 Task: Select the warning option in the unused link definitons enabled.
Action: Mouse moved to (13, 513)
Screenshot: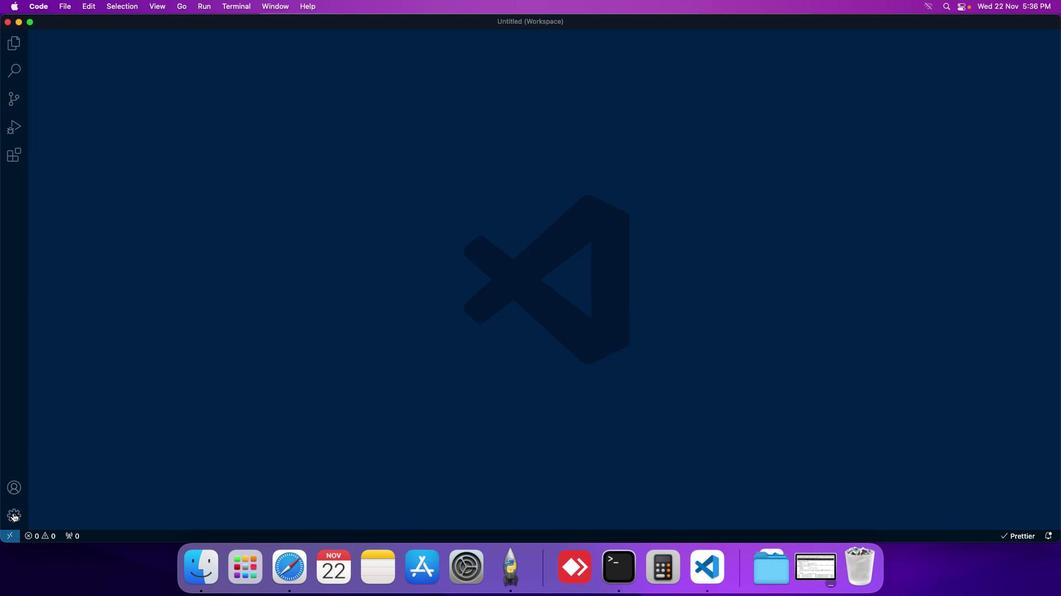 
Action: Mouse pressed left at (13, 513)
Screenshot: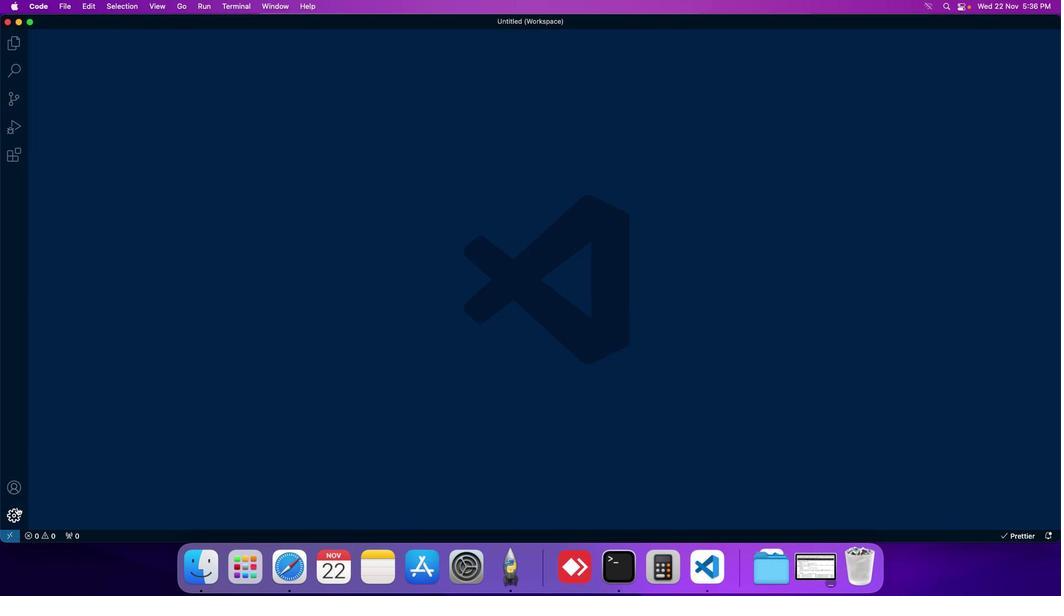 
Action: Mouse moved to (58, 433)
Screenshot: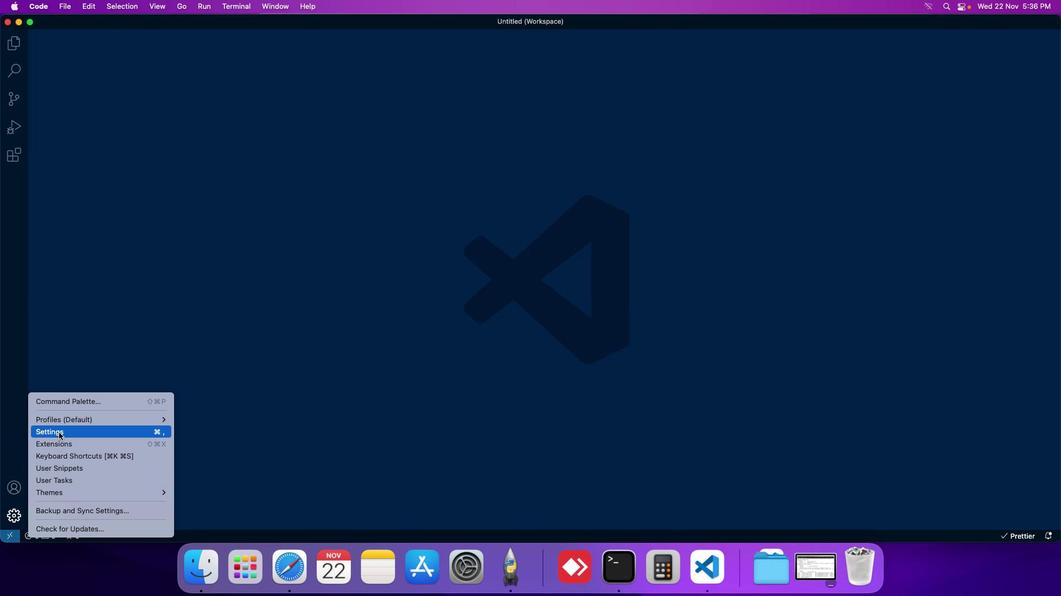 
Action: Mouse pressed left at (58, 433)
Screenshot: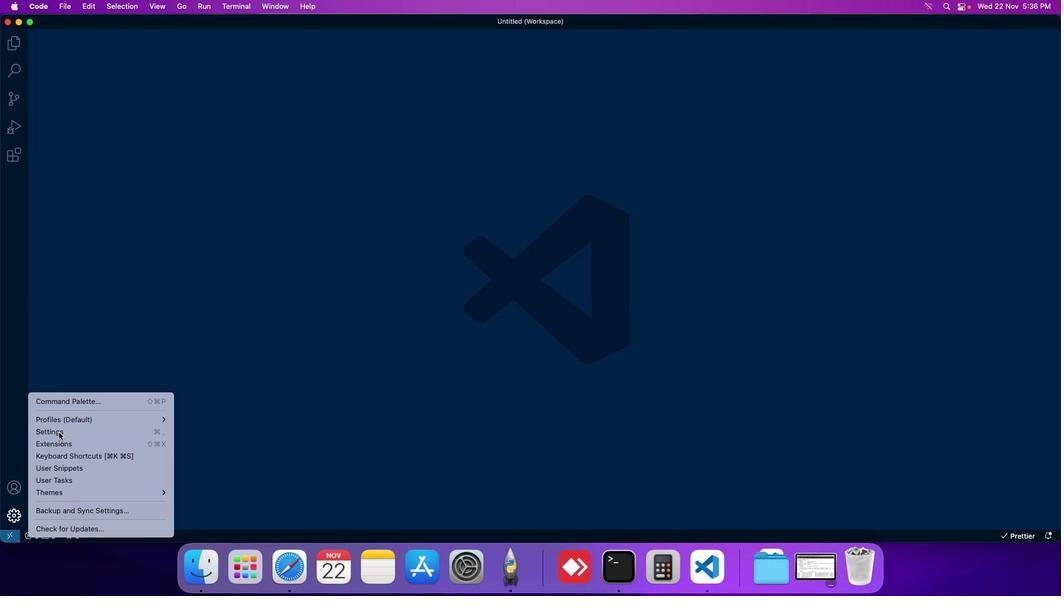 
Action: Mouse moved to (251, 91)
Screenshot: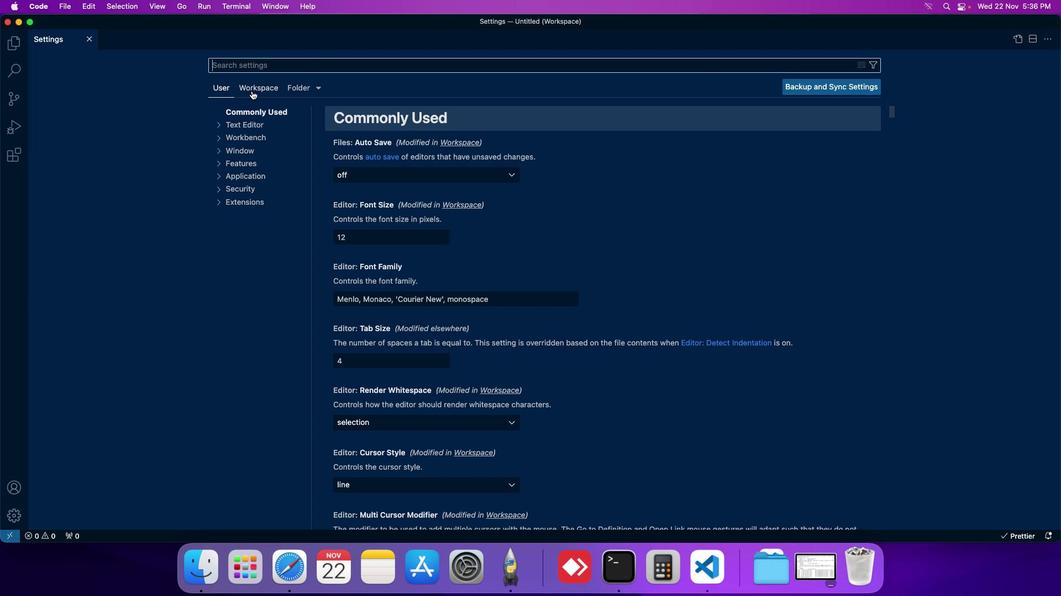 
Action: Mouse pressed left at (251, 91)
Screenshot: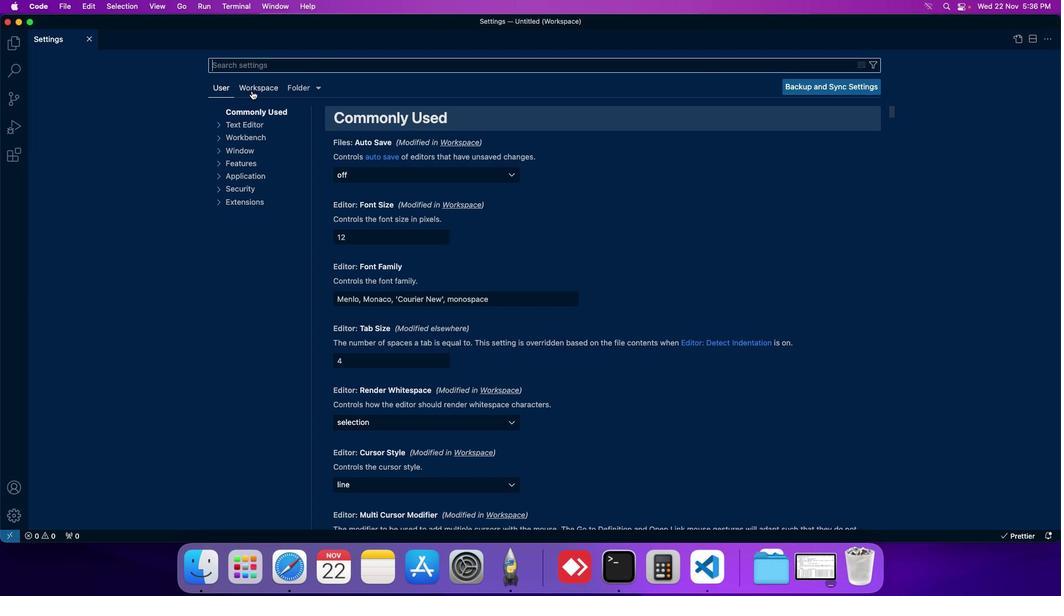 
Action: Mouse moved to (248, 187)
Screenshot: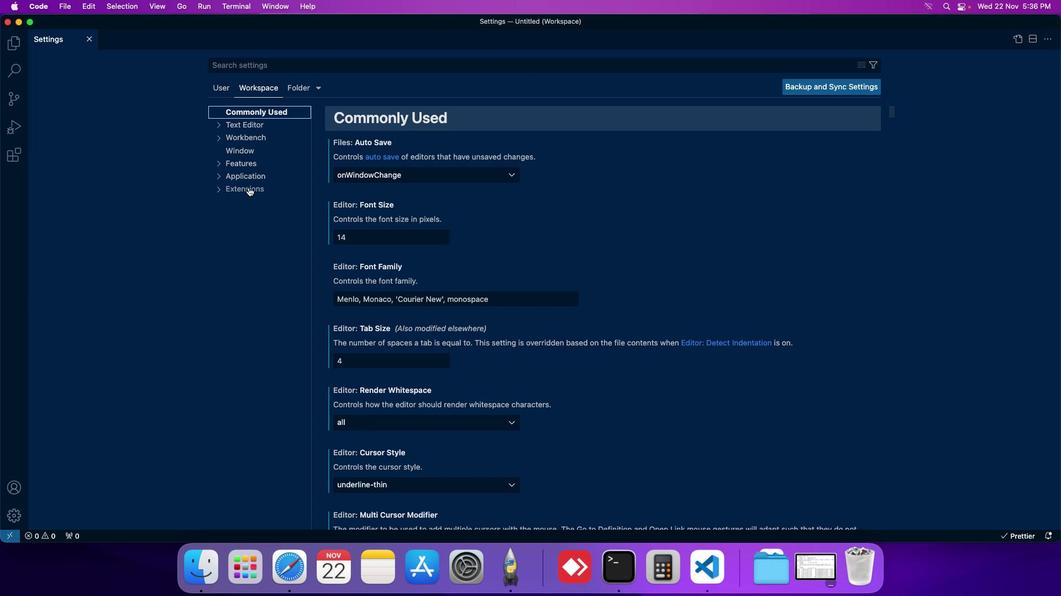 
Action: Mouse pressed left at (248, 187)
Screenshot: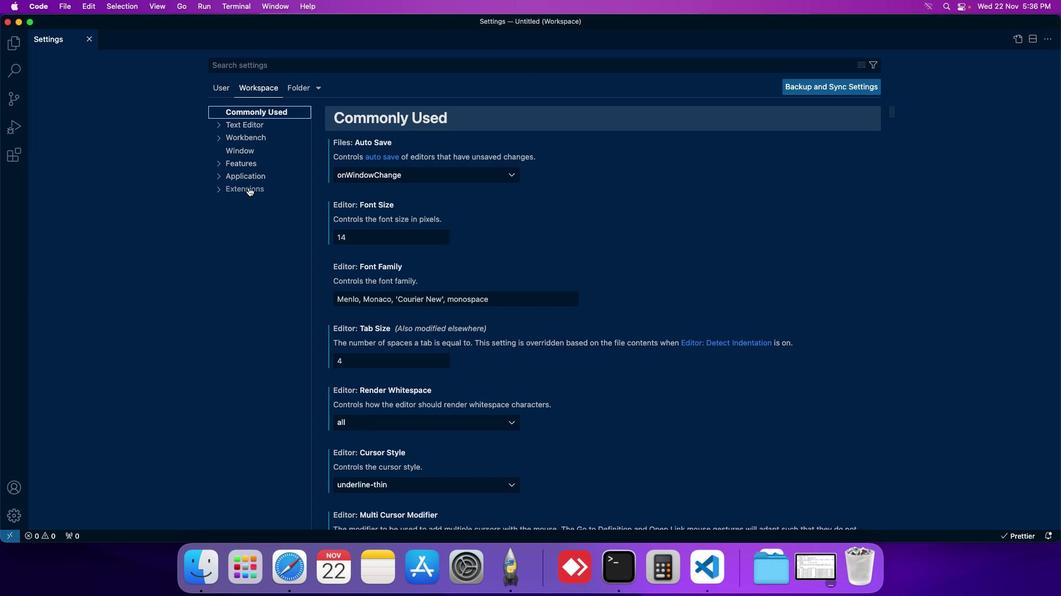 
Action: Mouse moved to (255, 317)
Screenshot: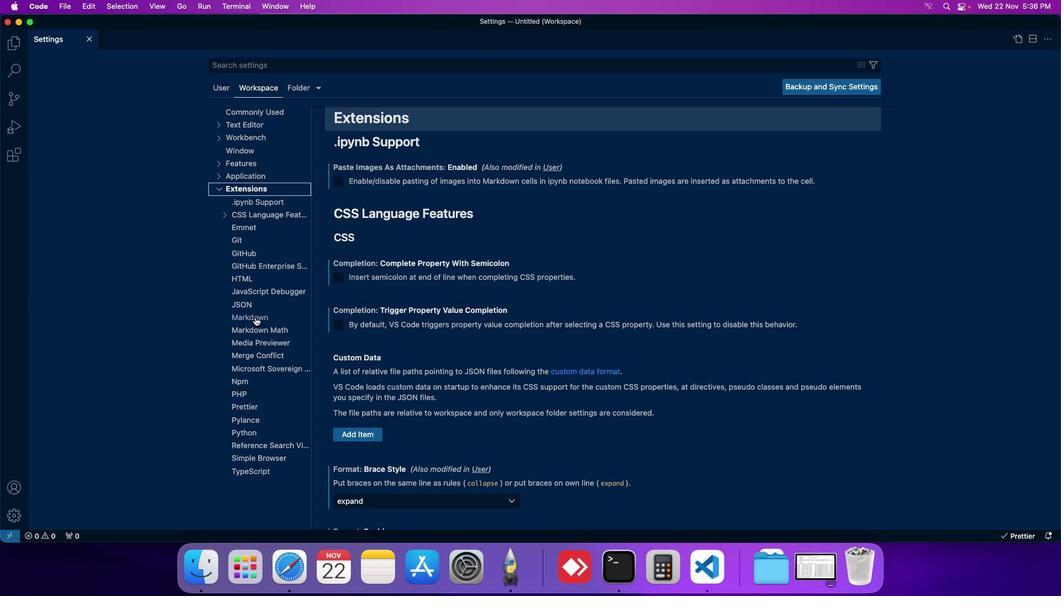 
Action: Mouse pressed left at (255, 317)
Screenshot: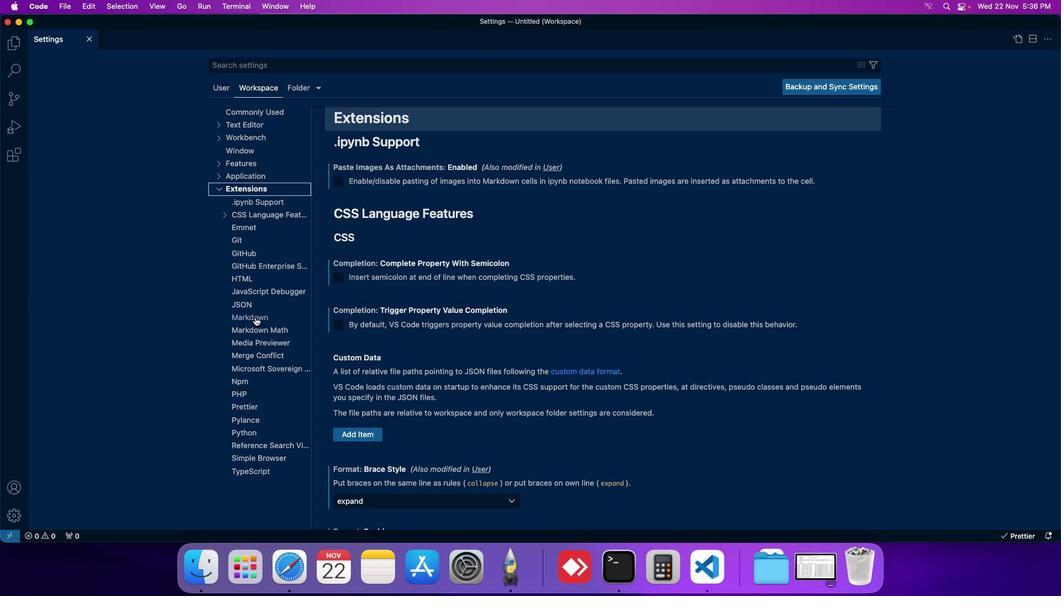 
Action: Mouse moved to (357, 328)
Screenshot: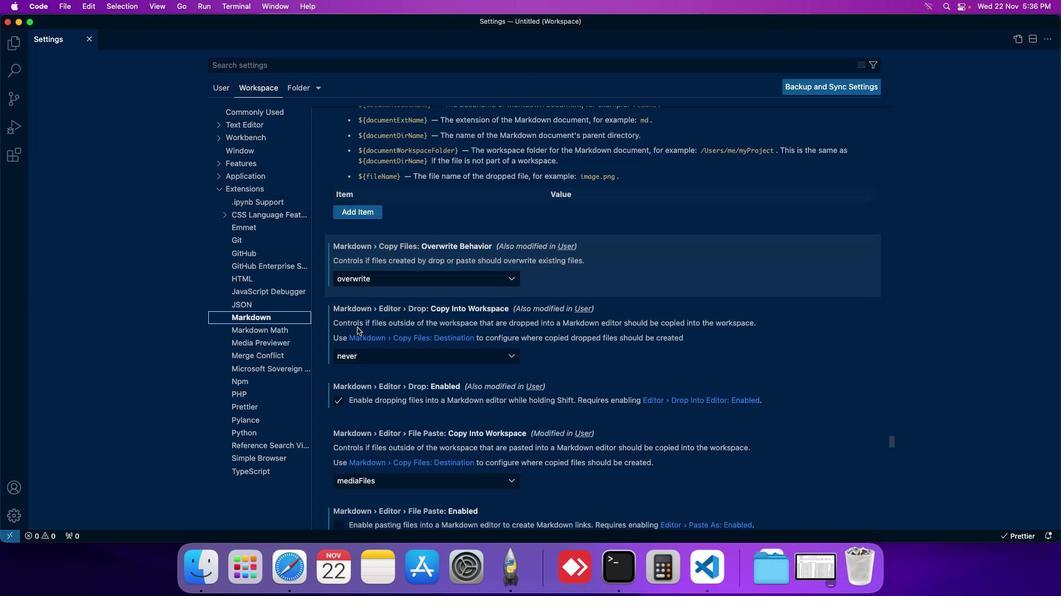 
Action: Mouse scrolled (357, 328) with delta (0, 0)
Screenshot: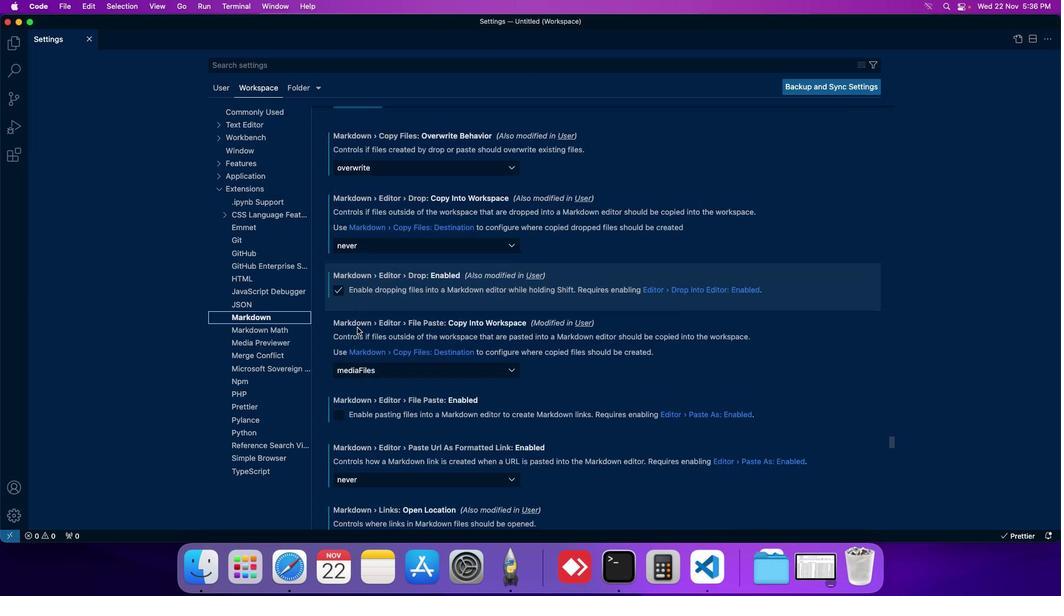
Action: Mouse scrolled (357, 328) with delta (0, 0)
Screenshot: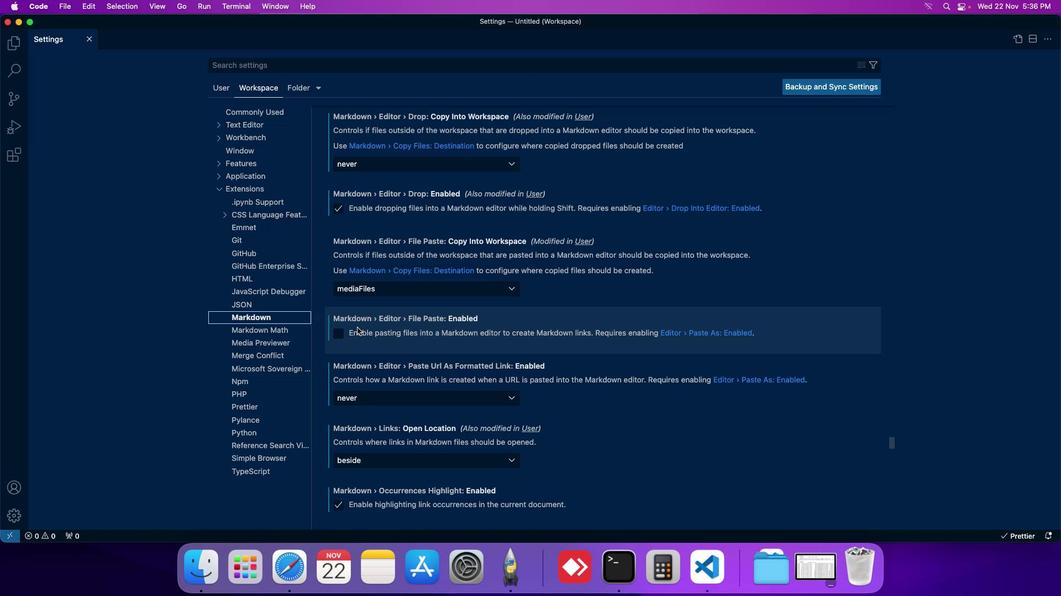 
Action: Mouse scrolled (357, 328) with delta (0, 0)
Screenshot: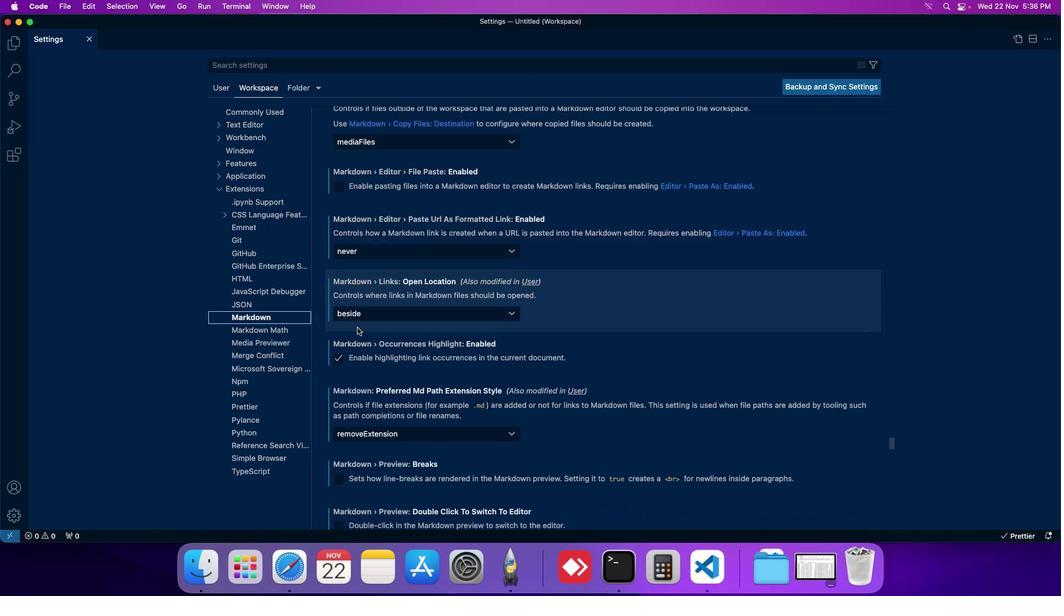 
Action: Mouse scrolled (357, 328) with delta (0, 0)
Screenshot: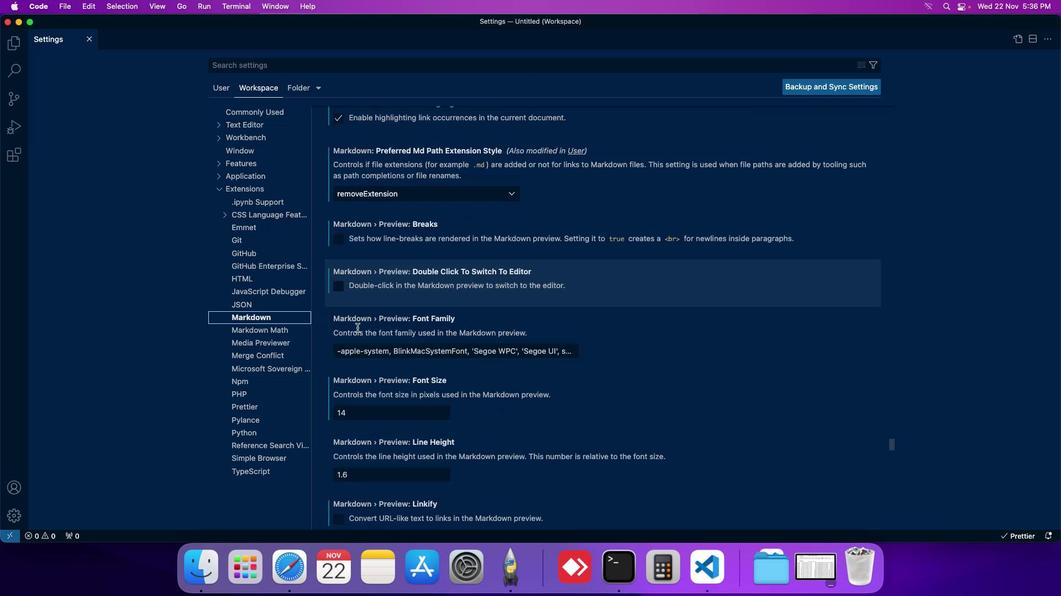 
Action: Mouse scrolled (357, 328) with delta (0, 0)
Screenshot: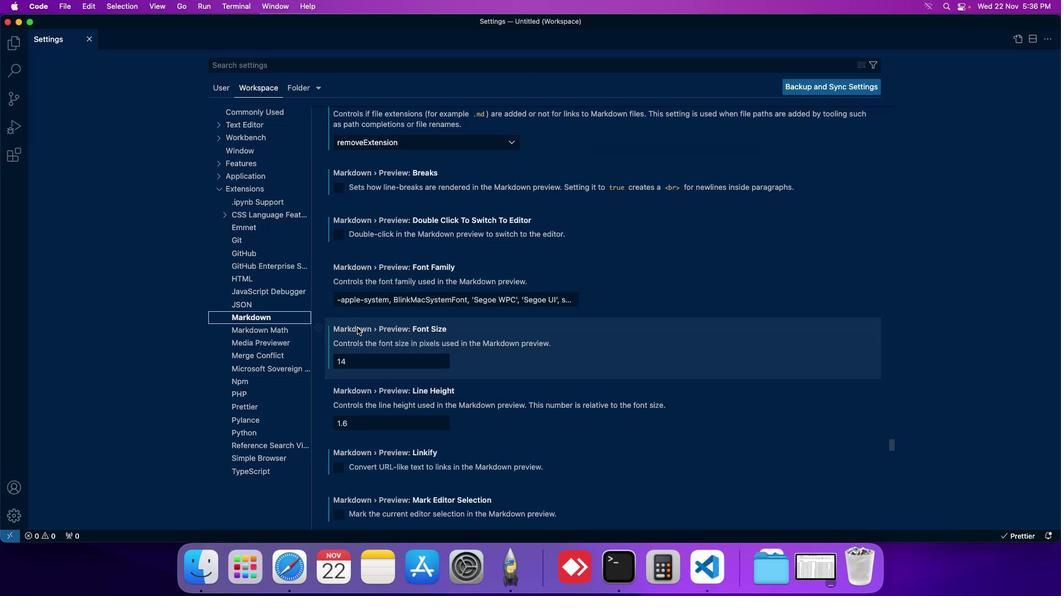 
Action: Mouse scrolled (357, 328) with delta (0, 0)
Screenshot: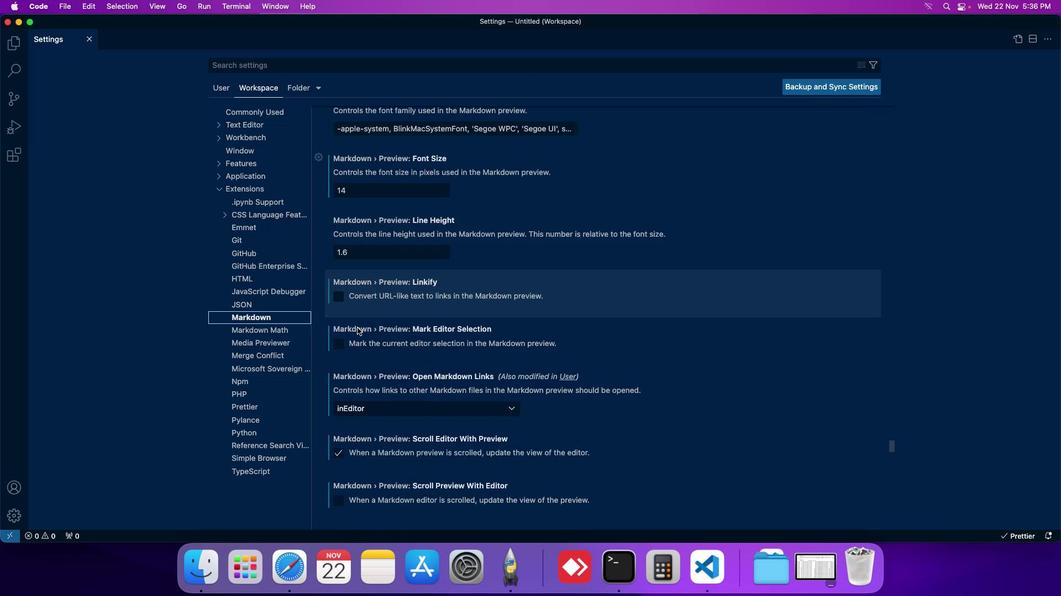 
Action: Mouse scrolled (357, 328) with delta (0, 0)
Screenshot: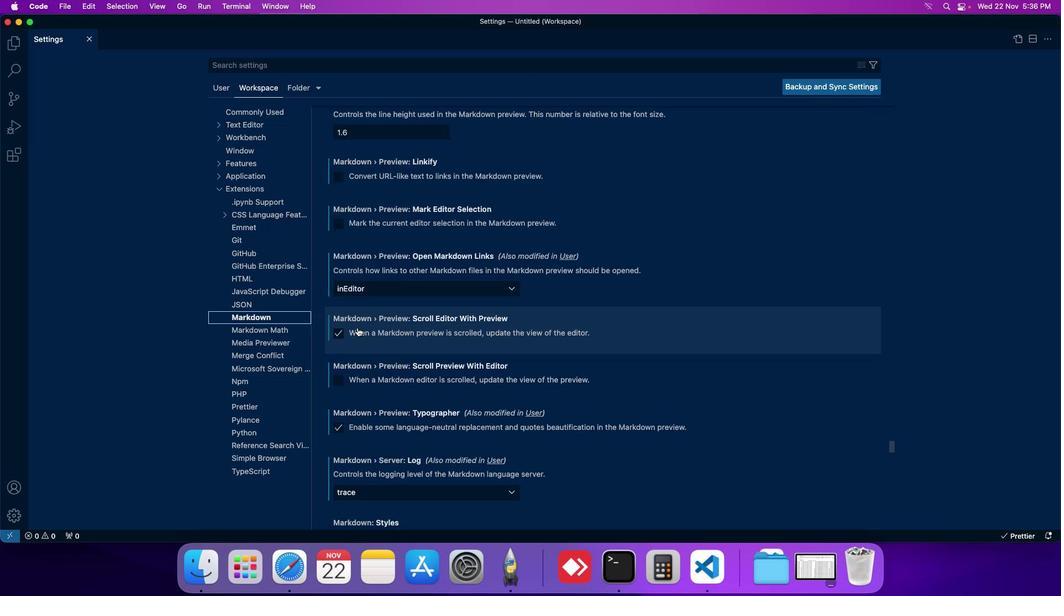 
Action: Mouse scrolled (357, 328) with delta (0, 0)
Screenshot: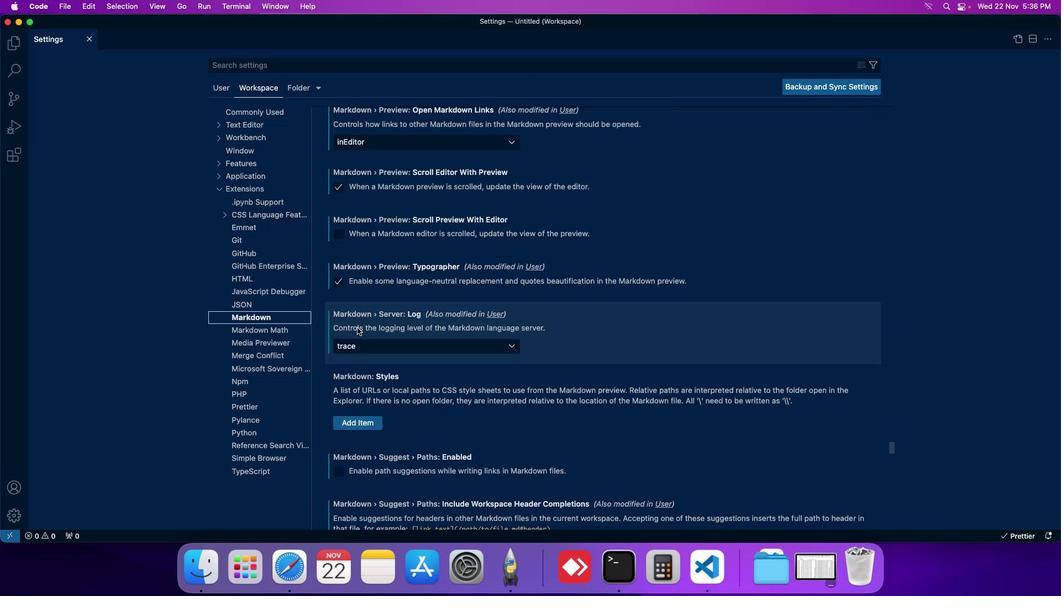 
Action: Mouse scrolled (357, 328) with delta (0, 0)
Screenshot: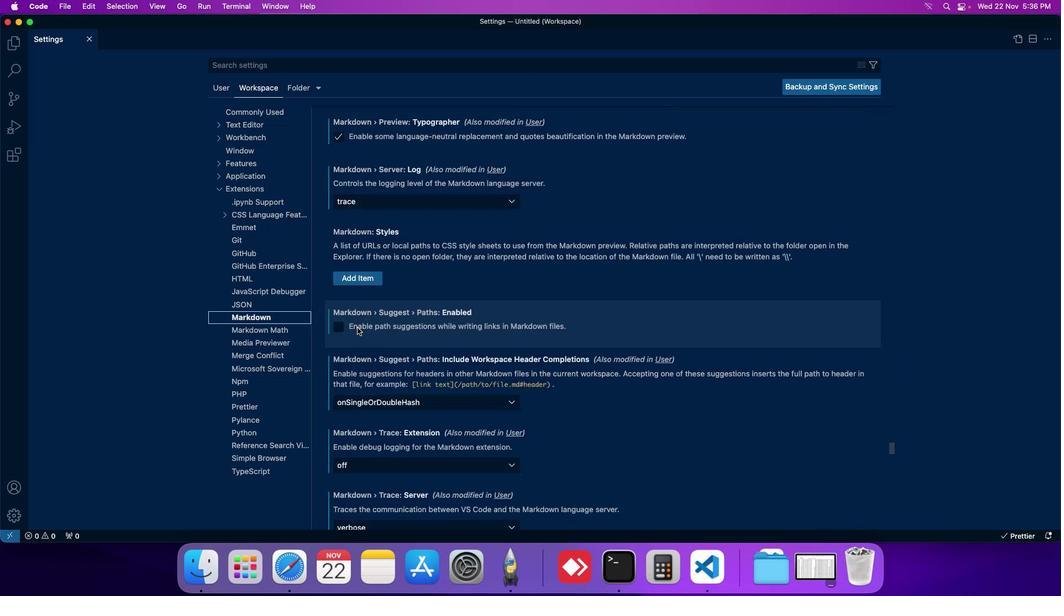 
Action: Mouse scrolled (357, 328) with delta (0, 0)
Screenshot: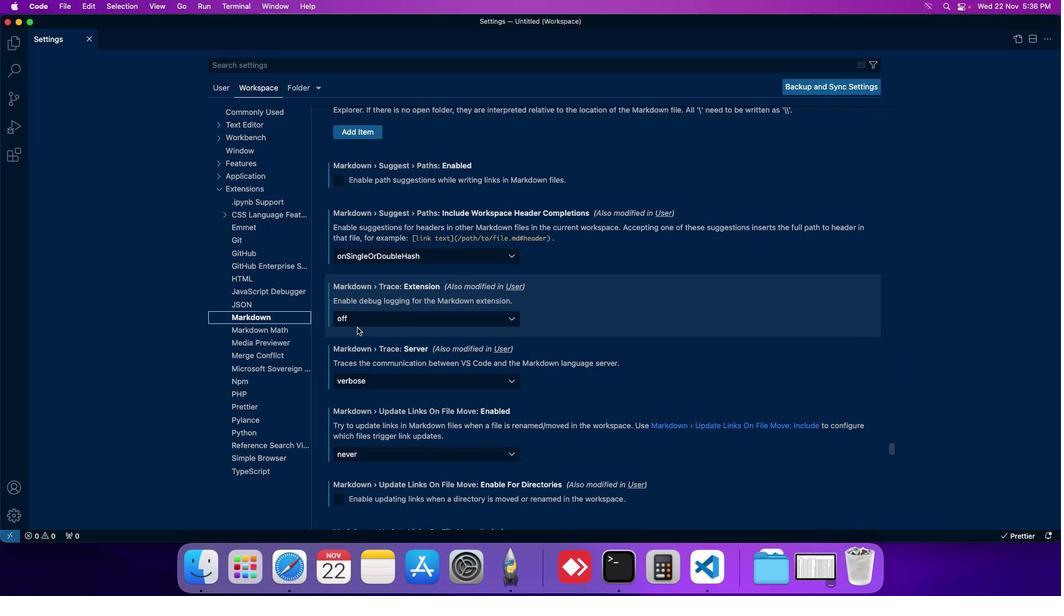 
Action: Mouse scrolled (357, 328) with delta (0, 0)
Screenshot: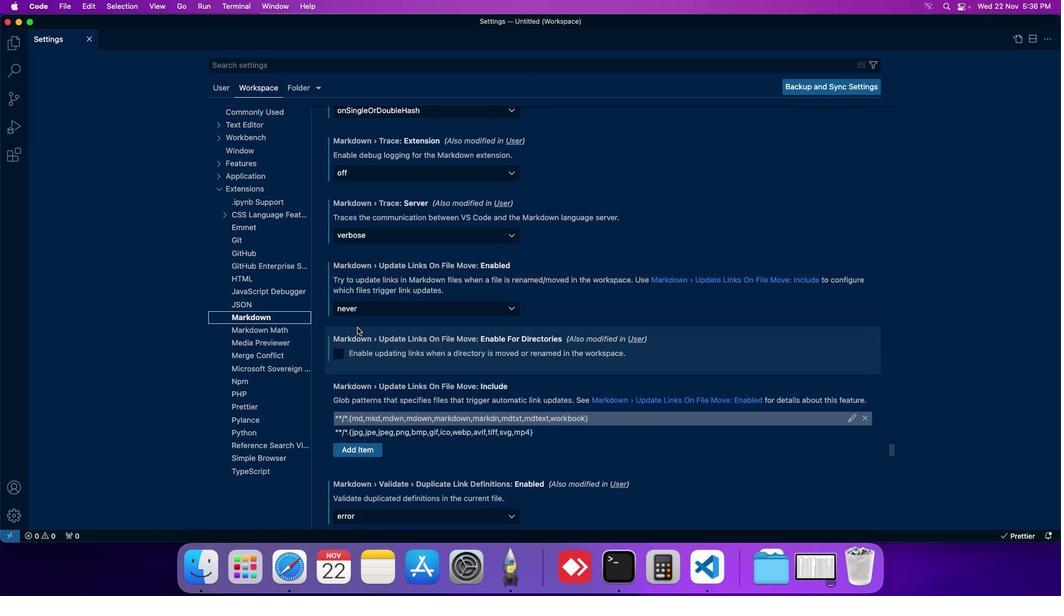 
Action: Mouse scrolled (357, 328) with delta (0, 0)
Screenshot: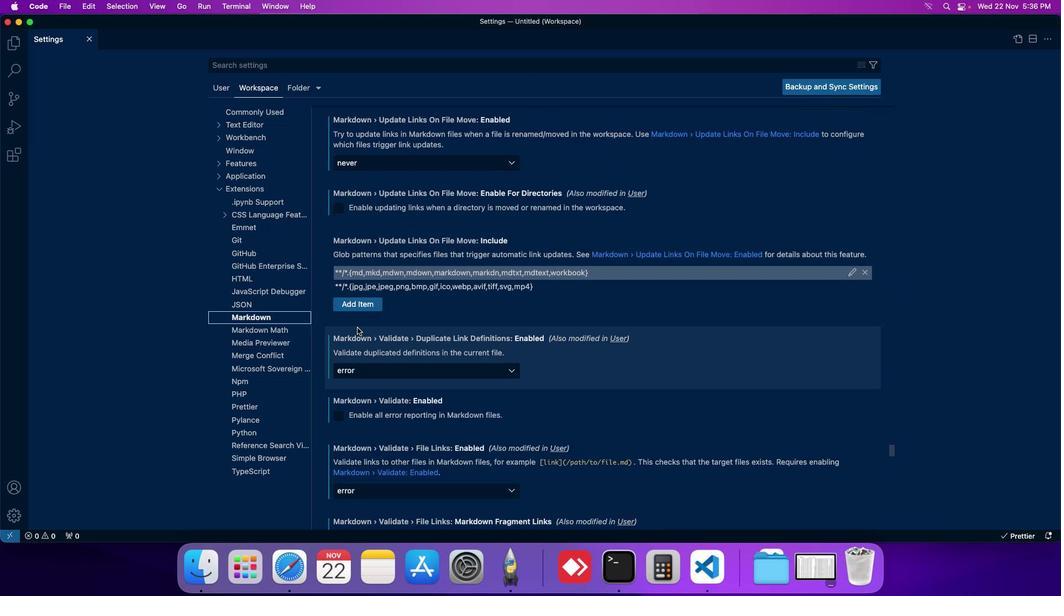 
Action: Mouse scrolled (357, 328) with delta (0, 0)
Screenshot: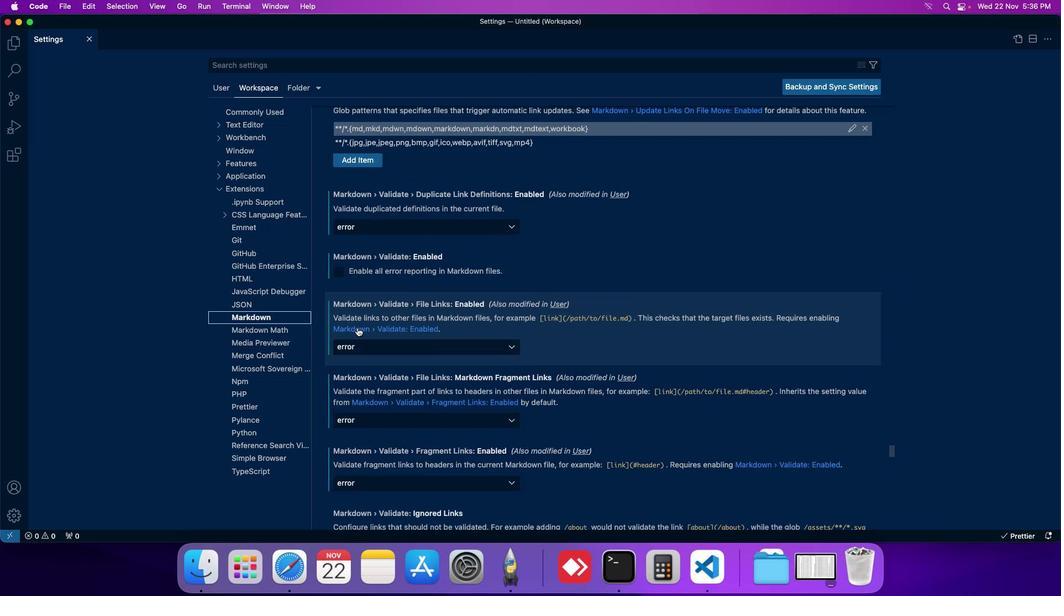 
Action: Mouse scrolled (357, 328) with delta (0, 0)
Screenshot: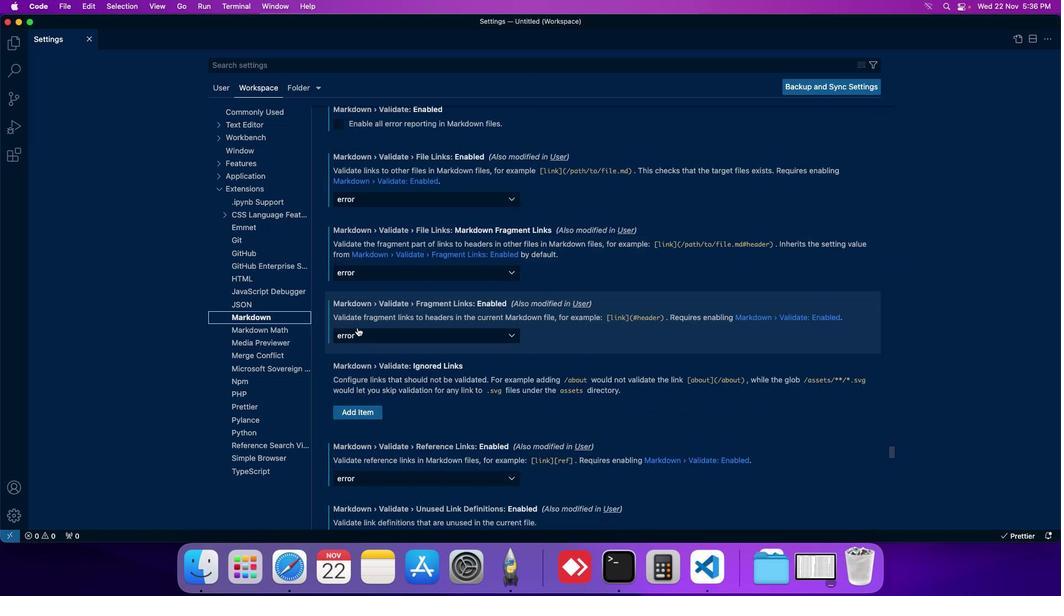 
Action: Mouse scrolled (357, 328) with delta (0, 0)
Screenshot: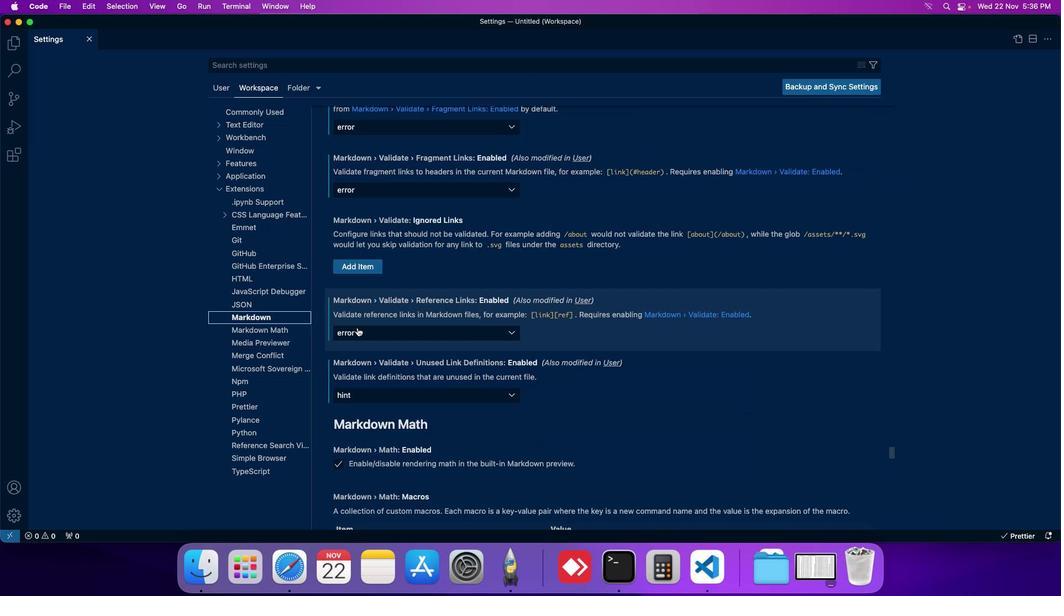 
Action: Mouse scrolled (357, 328) with delta (0, 0)
Screenshot: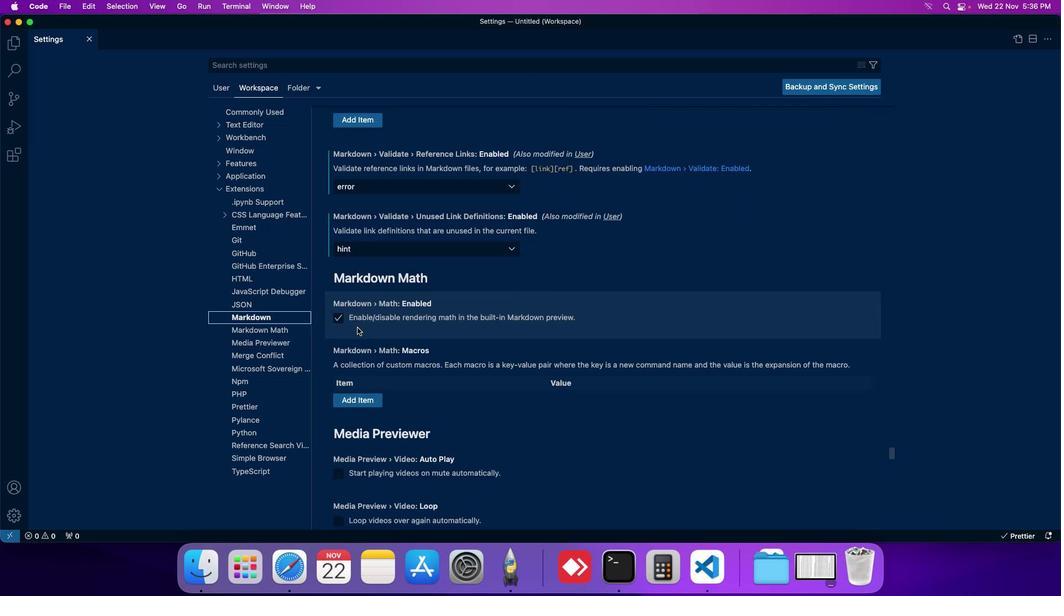 
Action: Mouse moved to (424, 248)
Screenshot: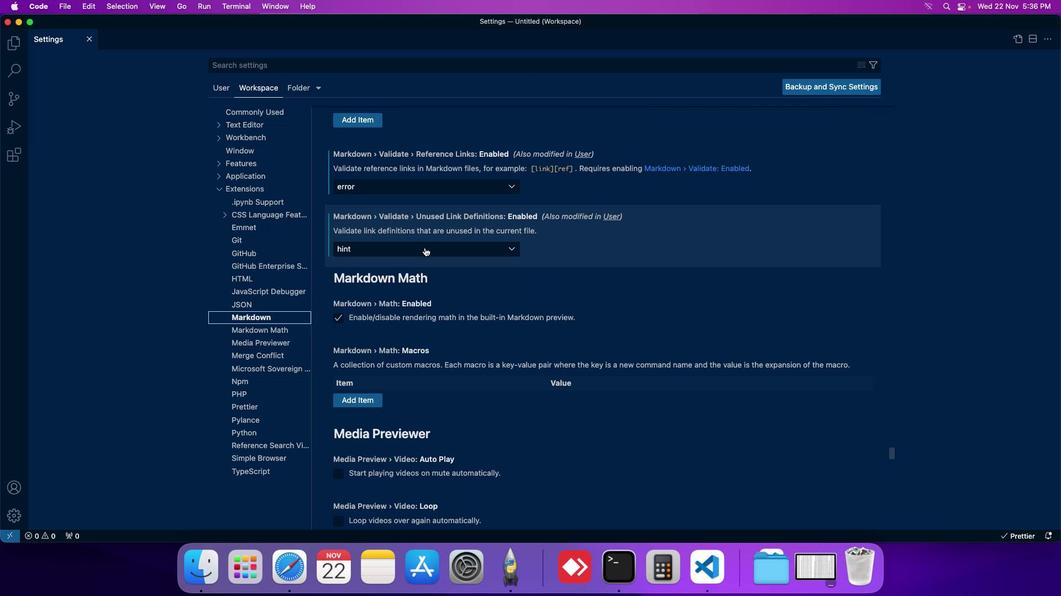 
Action: Mouse pressed left at (424, 248)
Screenshot: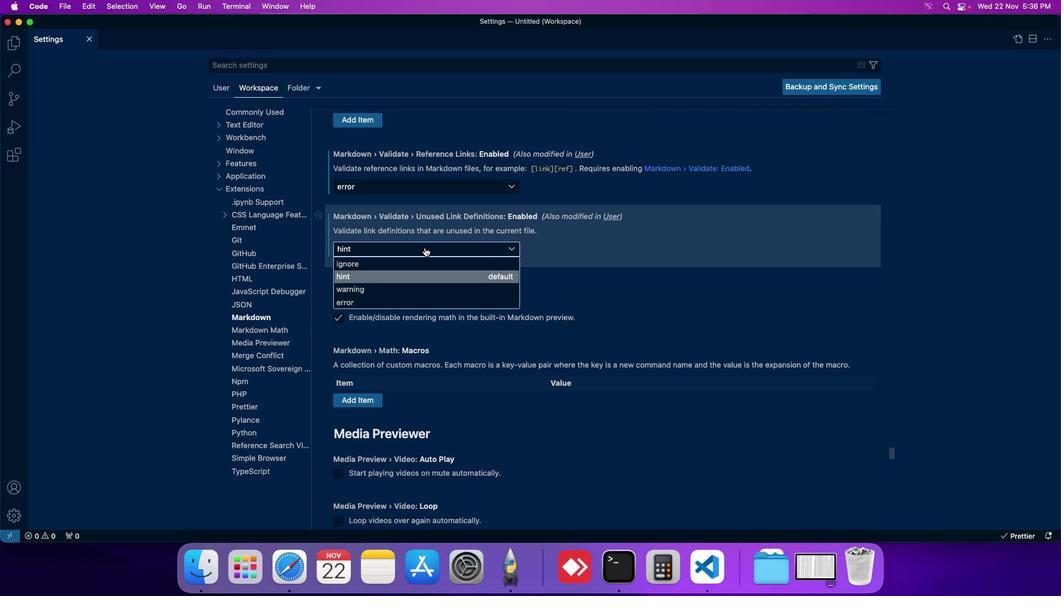 
Action: Mouse moved to (375, 290)
Screenshot: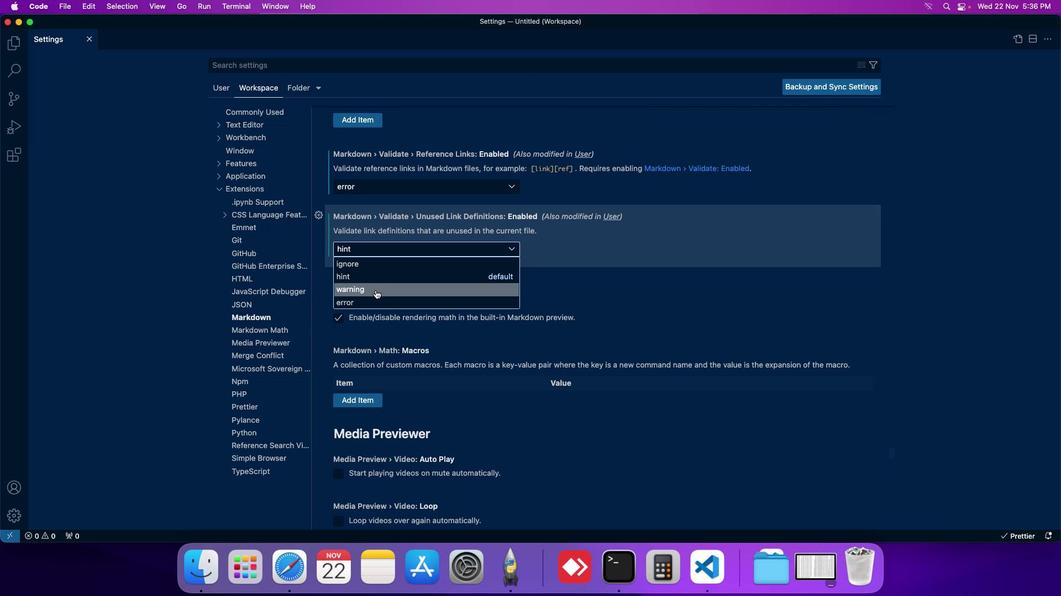 
Action: Mouse pressed left at (375, 290)
Screenshot: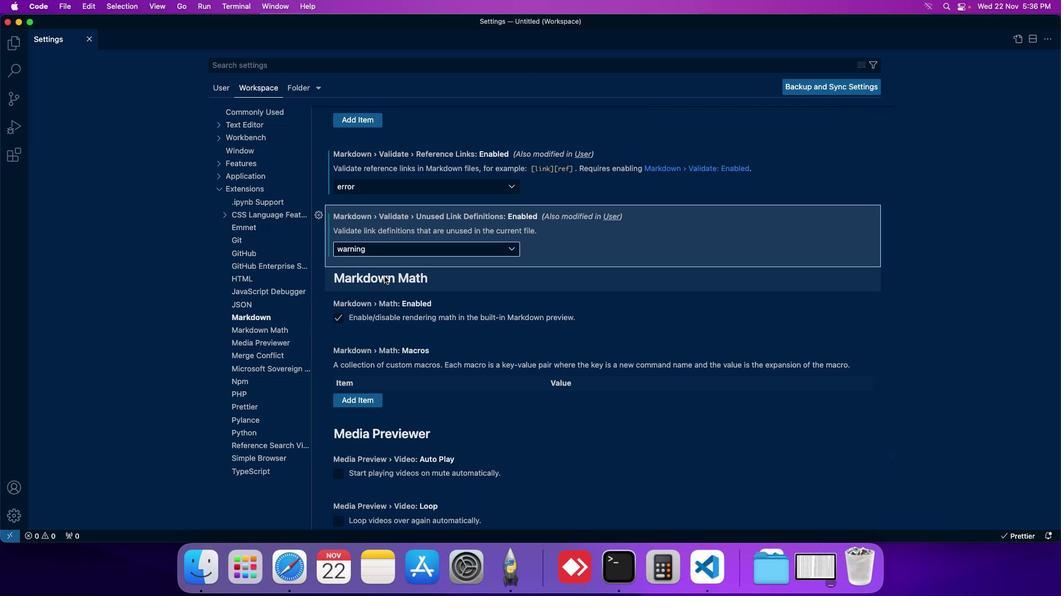 
Action: Mouse moved to (408, 256)
Screenshot: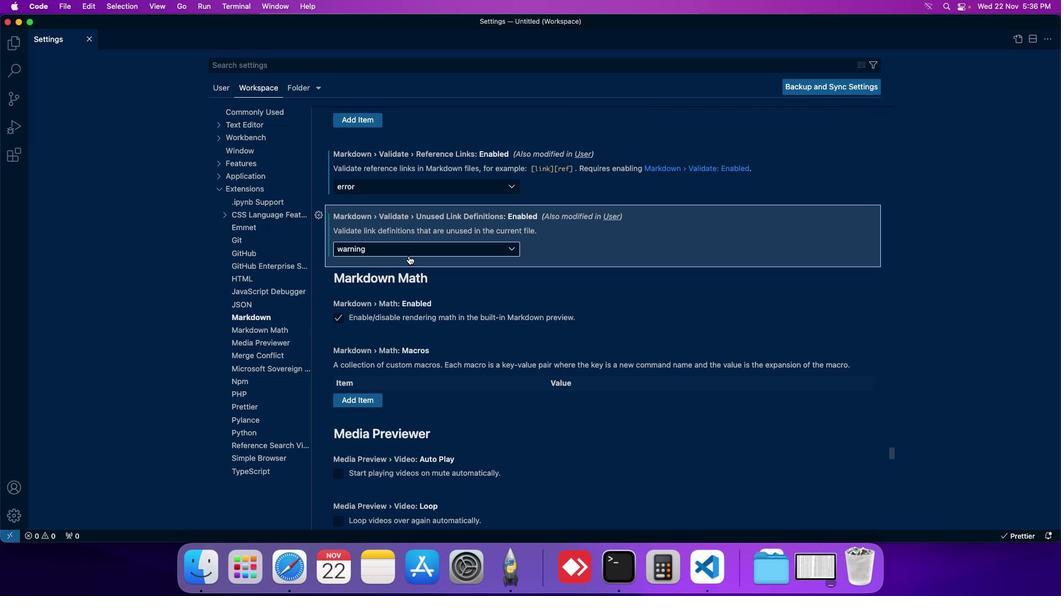 
